 Task: Change the visibility to public.
Action: Mouse pressed left at (268, 61)
Screenshot: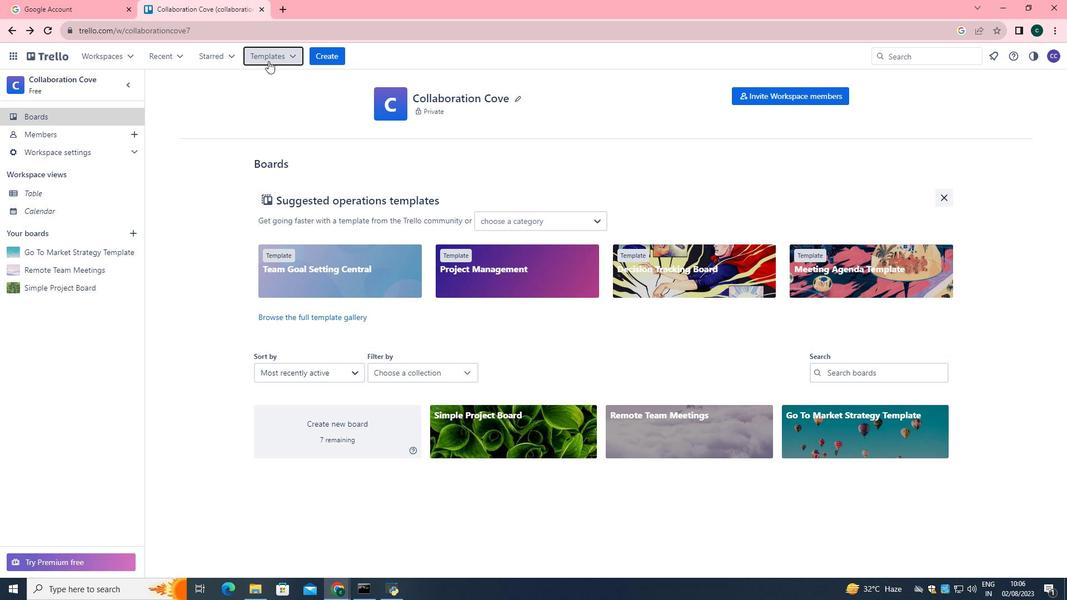 
Action: Mouse moved to (305, 350)
Screenshot: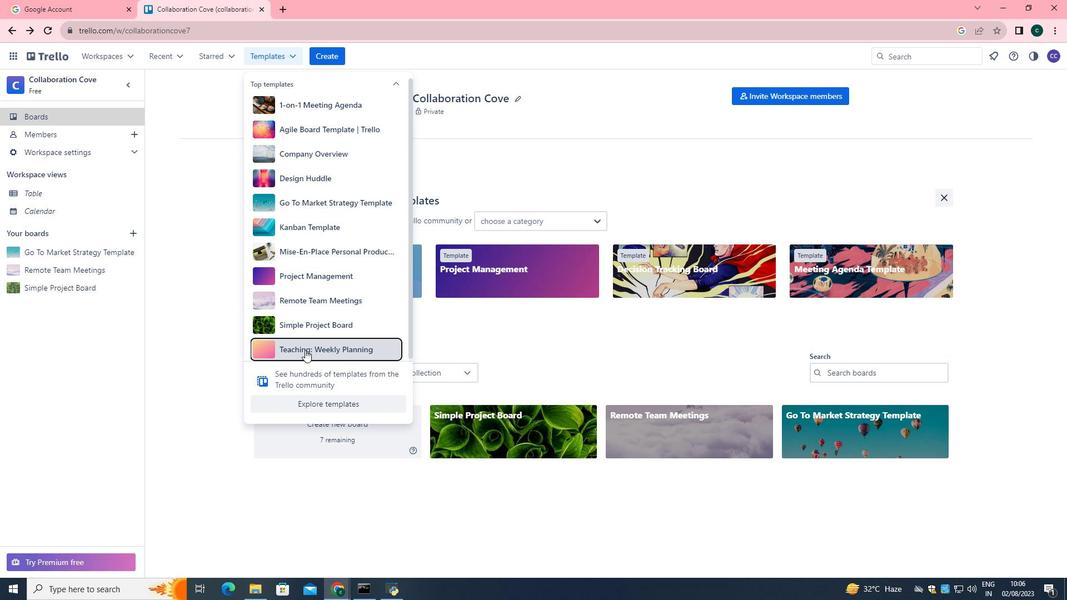 
Action: Mouse pressed left at (305, 350)
Screenshot: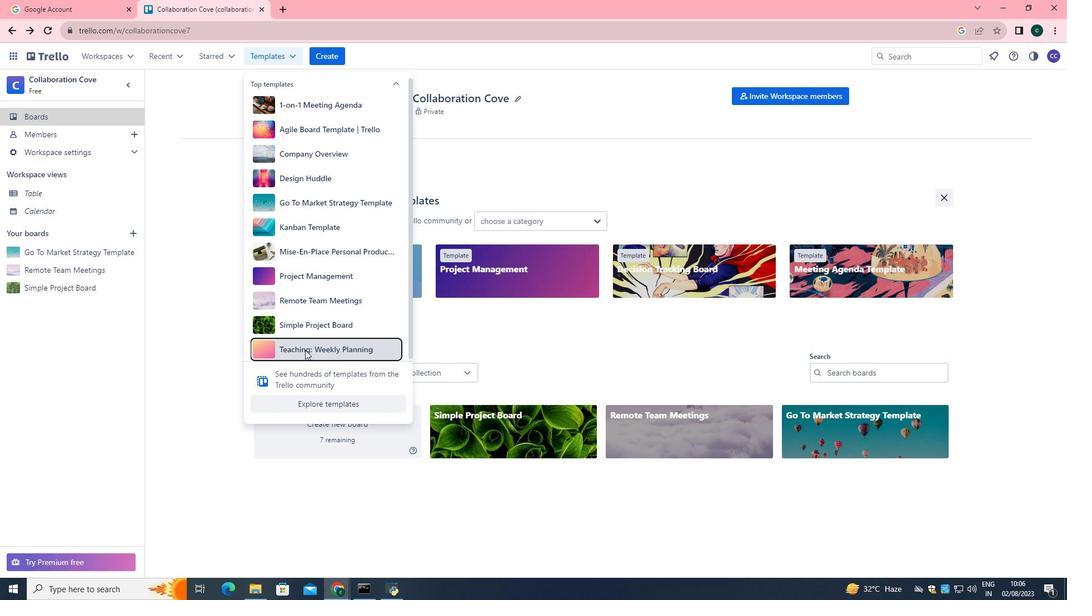 
Action: Mouse moved to (334, 262)
Screenshot: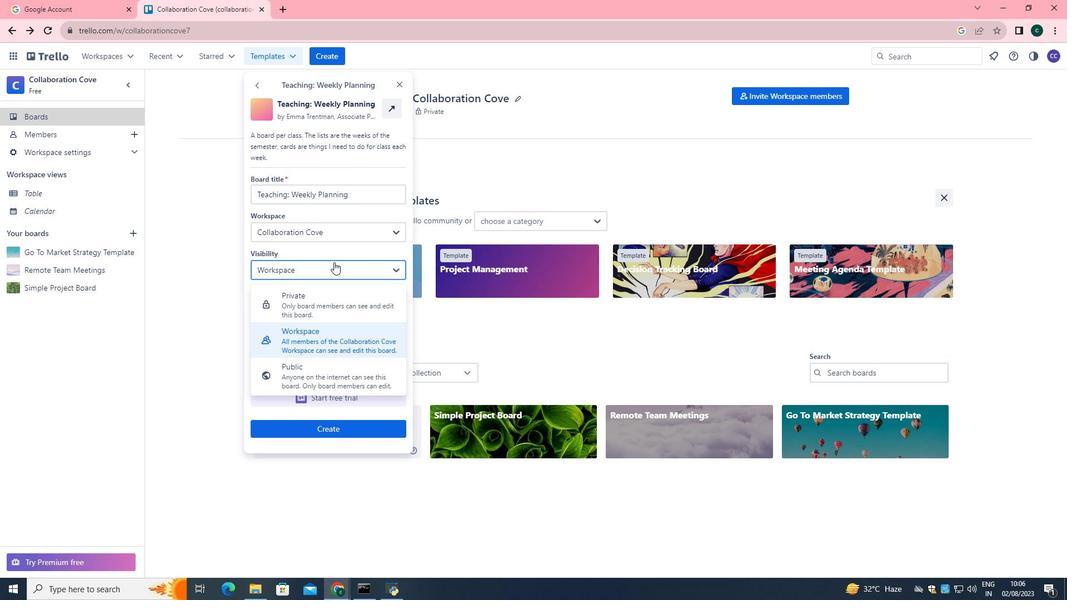 
Action: Mouse pressed left at (334, 262)
Screenshot: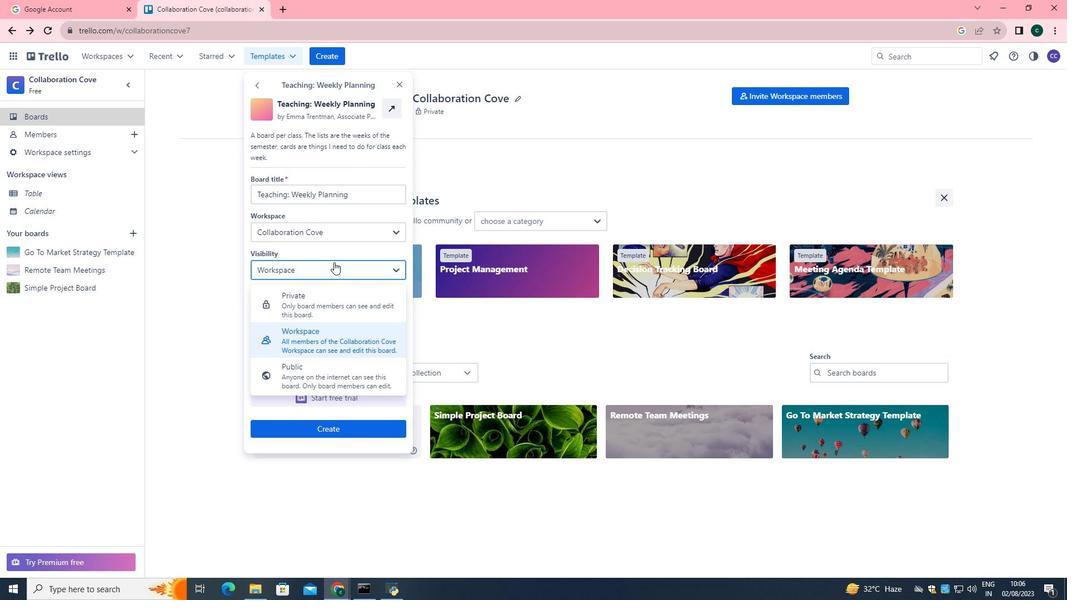 
Action: Mouse moved to (337, 378)
Screenshot: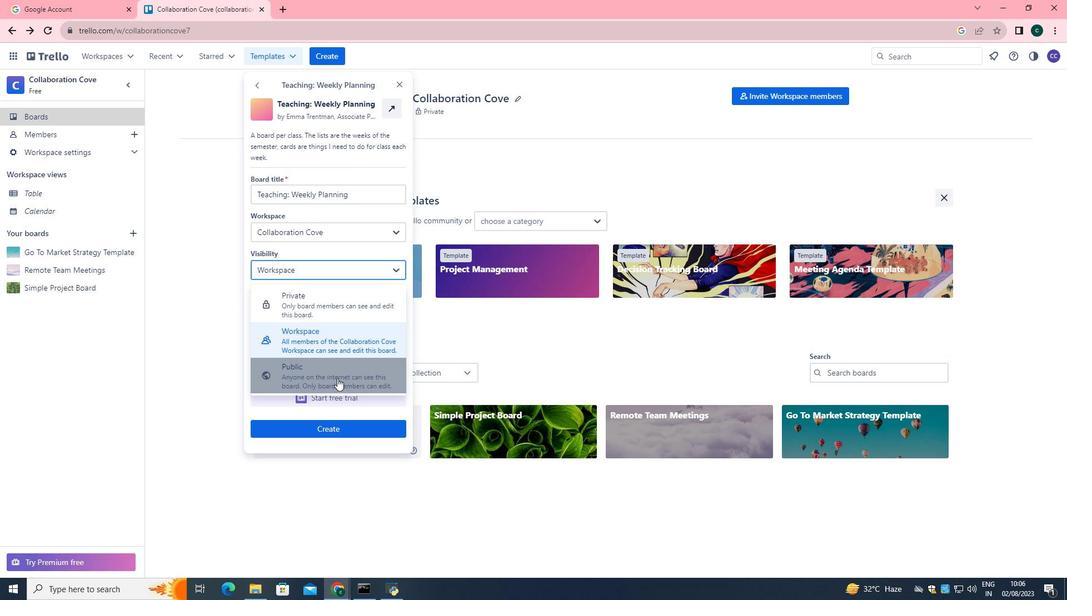 
Action: Mouse pressed left at (337, 378)
Screenshot: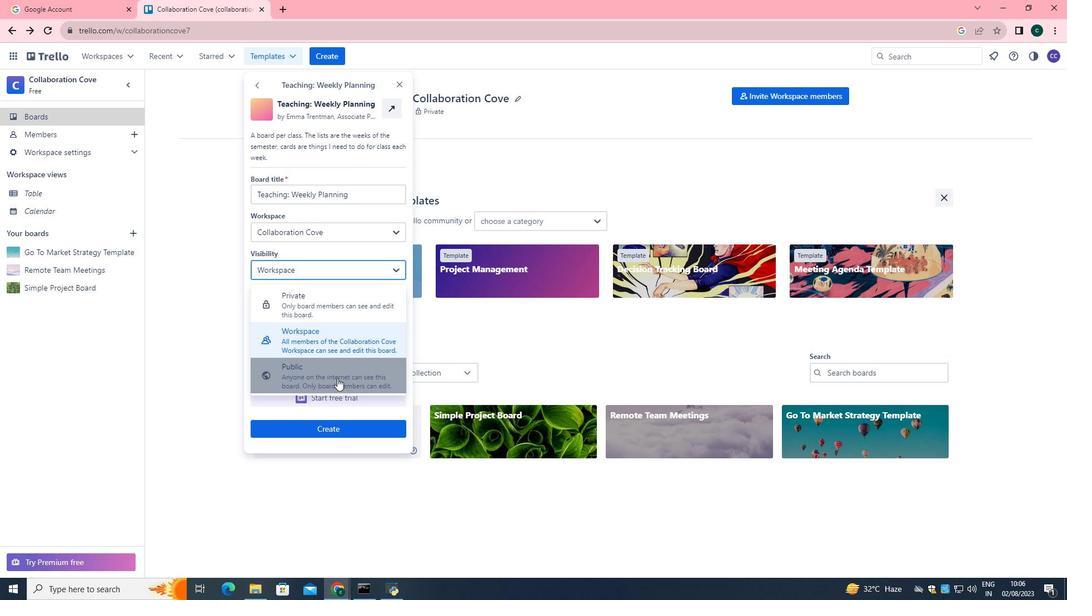 
Action: Mouse moved to (351, 336)
Screenshot: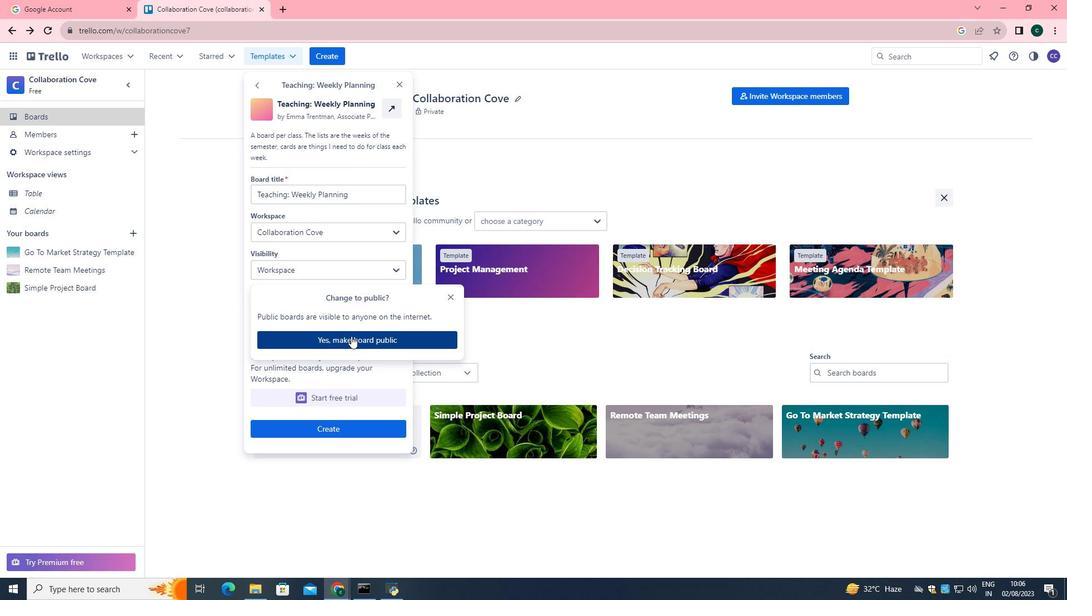 
Action: Mouse pressed left at (351, 336)
Screenshot: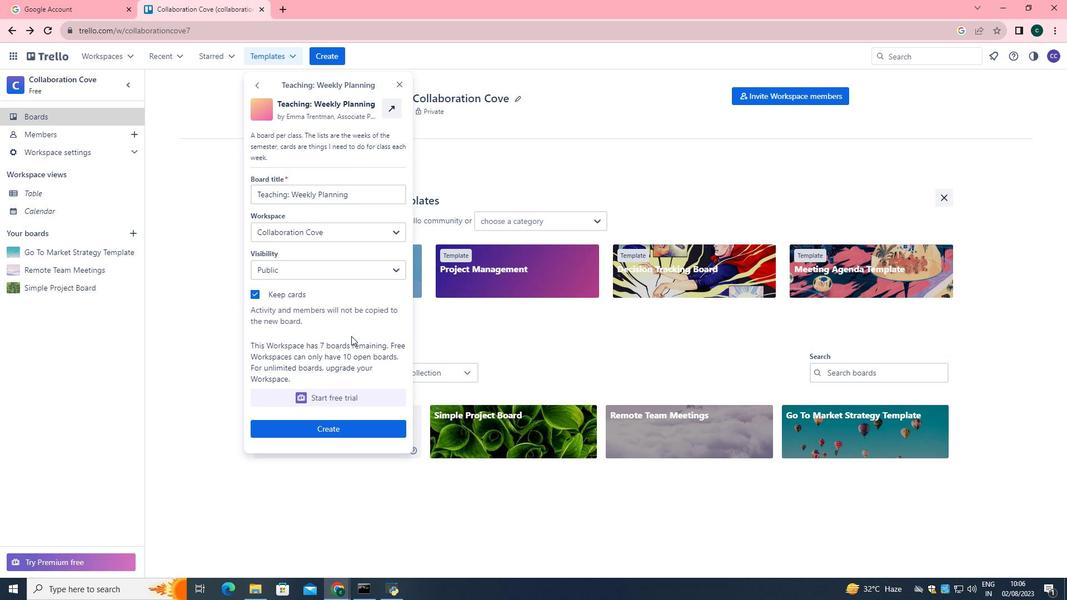 
